 Task: Assign in the project ToughWorks the issue 'Improve the appâ€™s navigation and menu structure' to the sprint 'Escape Velocity'.
Action: Mouse moved to (1217, 600)
Screenshot: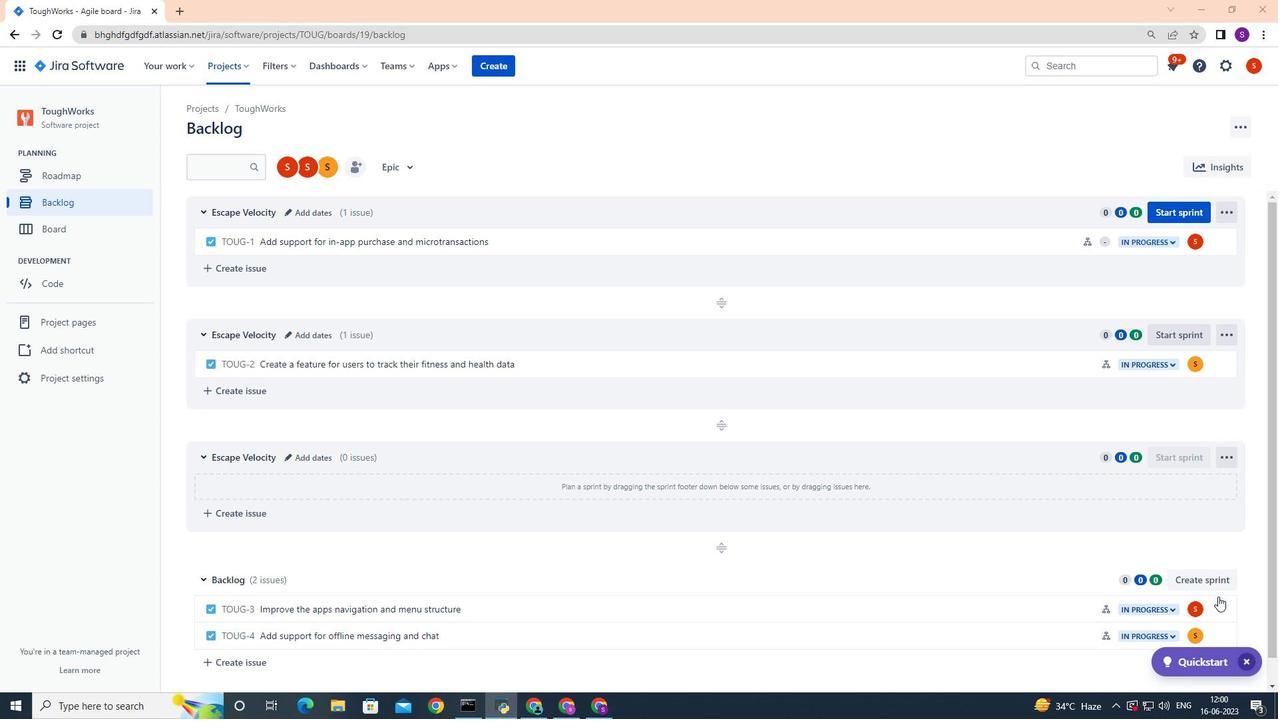 
Action: Mouse pressed left at (1217, 600)
Screenshot: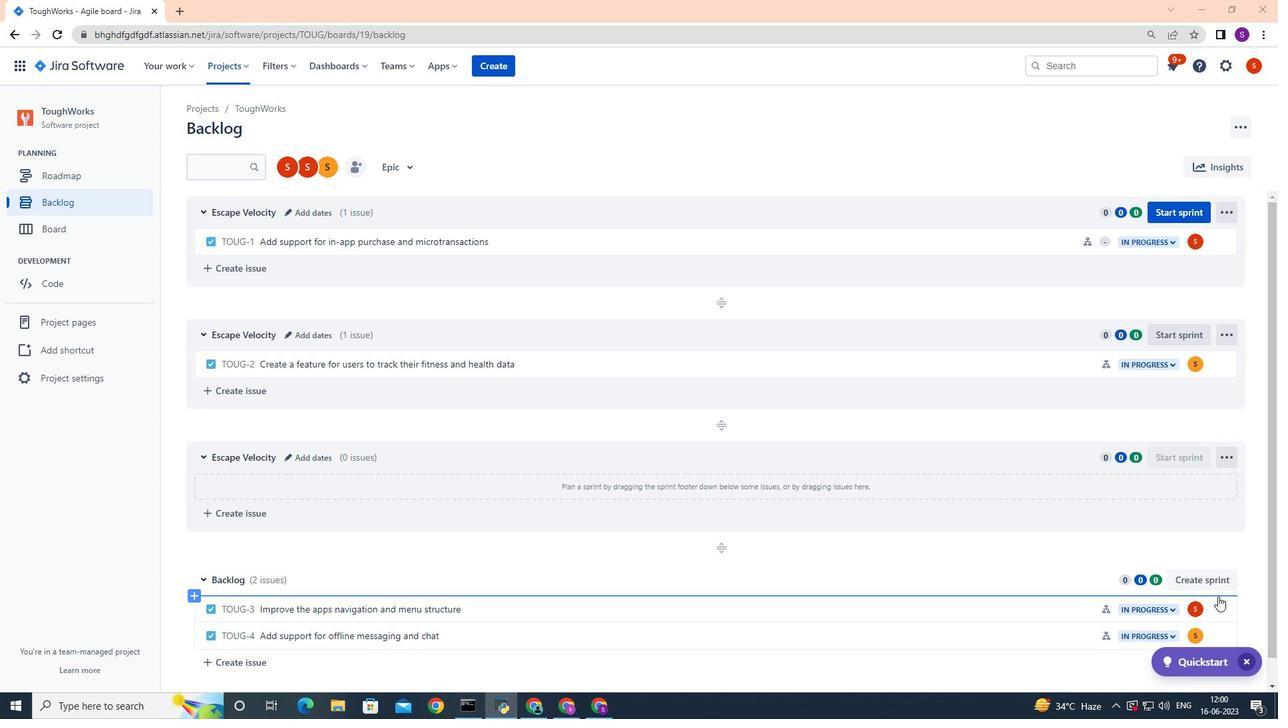 
Action: Mouse moved to (1202, 539)
Screenshot: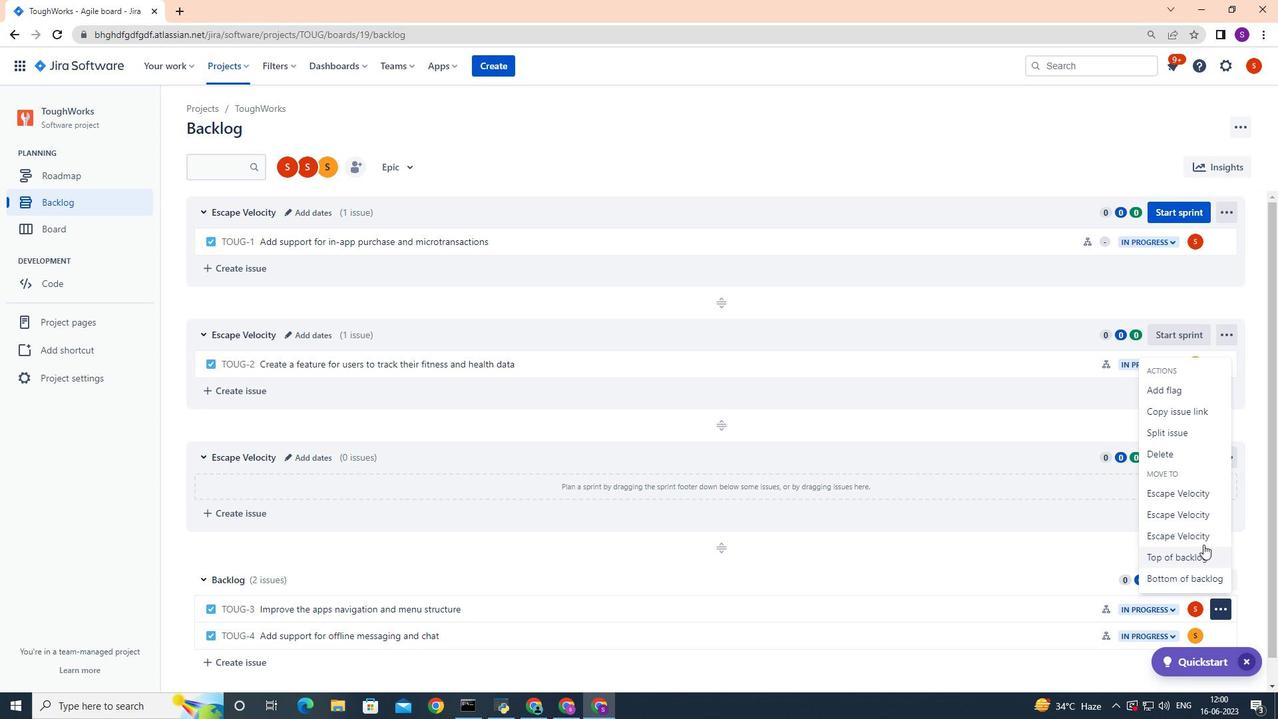 
Action: Mouse pressed left at (1202, 539)
Screenshot: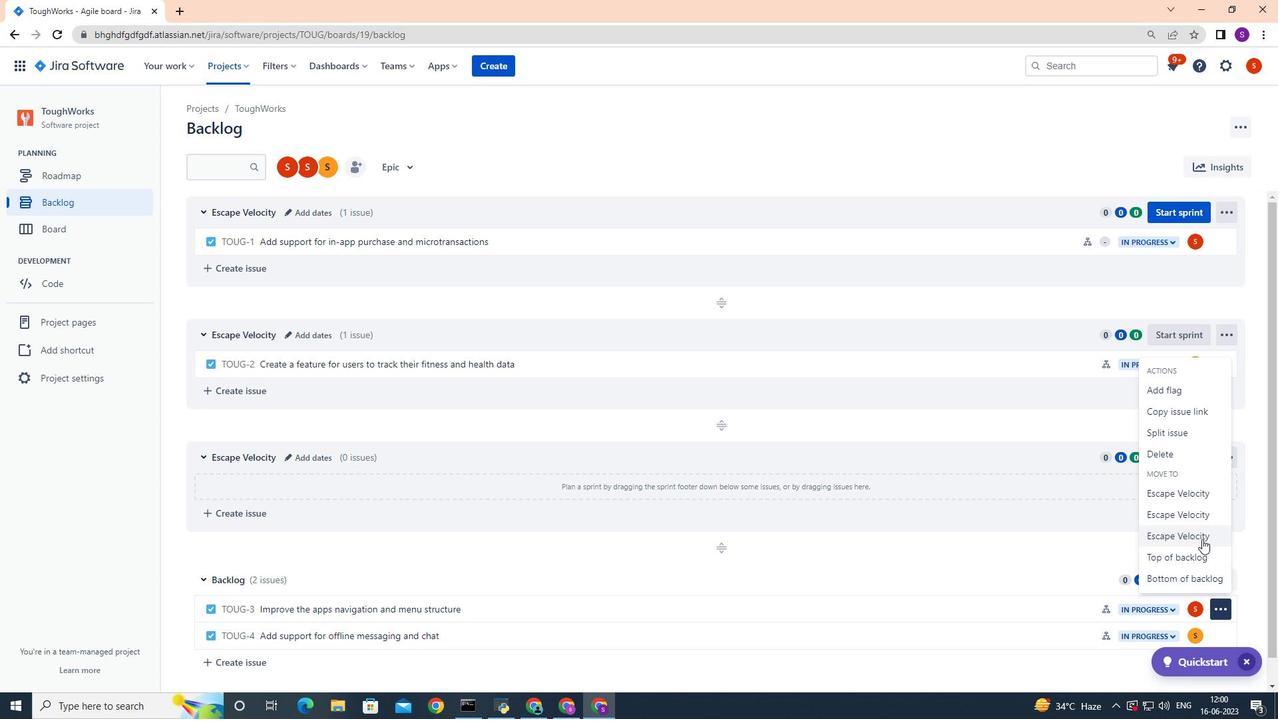 
Action: Mouse moved to (547, 457)
Screenshot: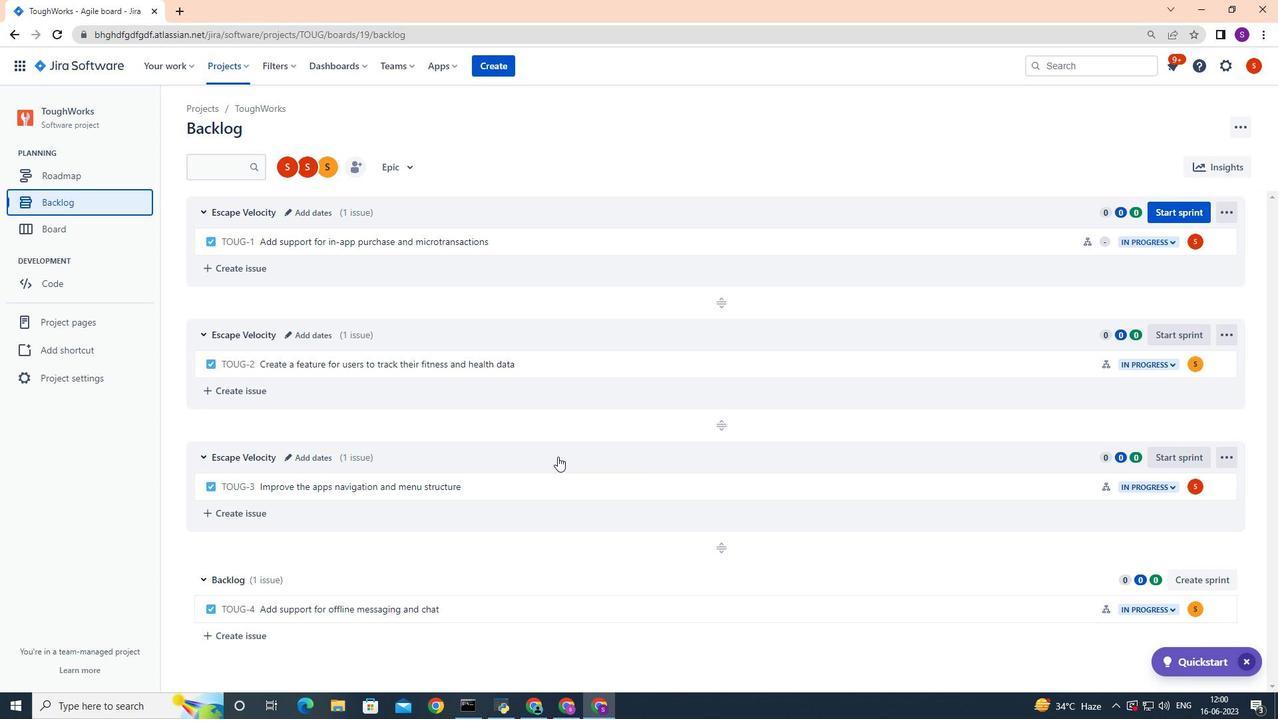
